 Task: Set the alternate calendars to Hijri - Saudi.
Action: Mouse moved to (1048, 105)
Screenshot: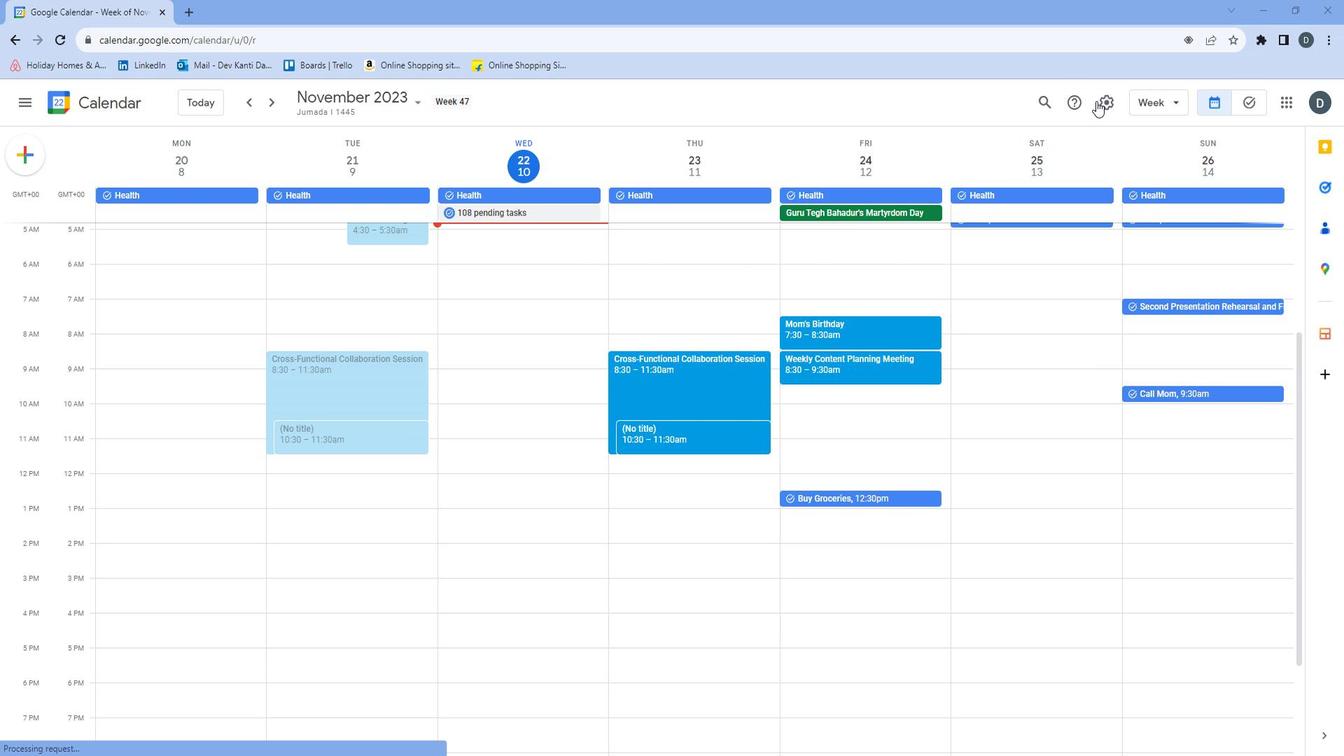 
Action: Mouse pressed left at (1048, 105)
Screenshot: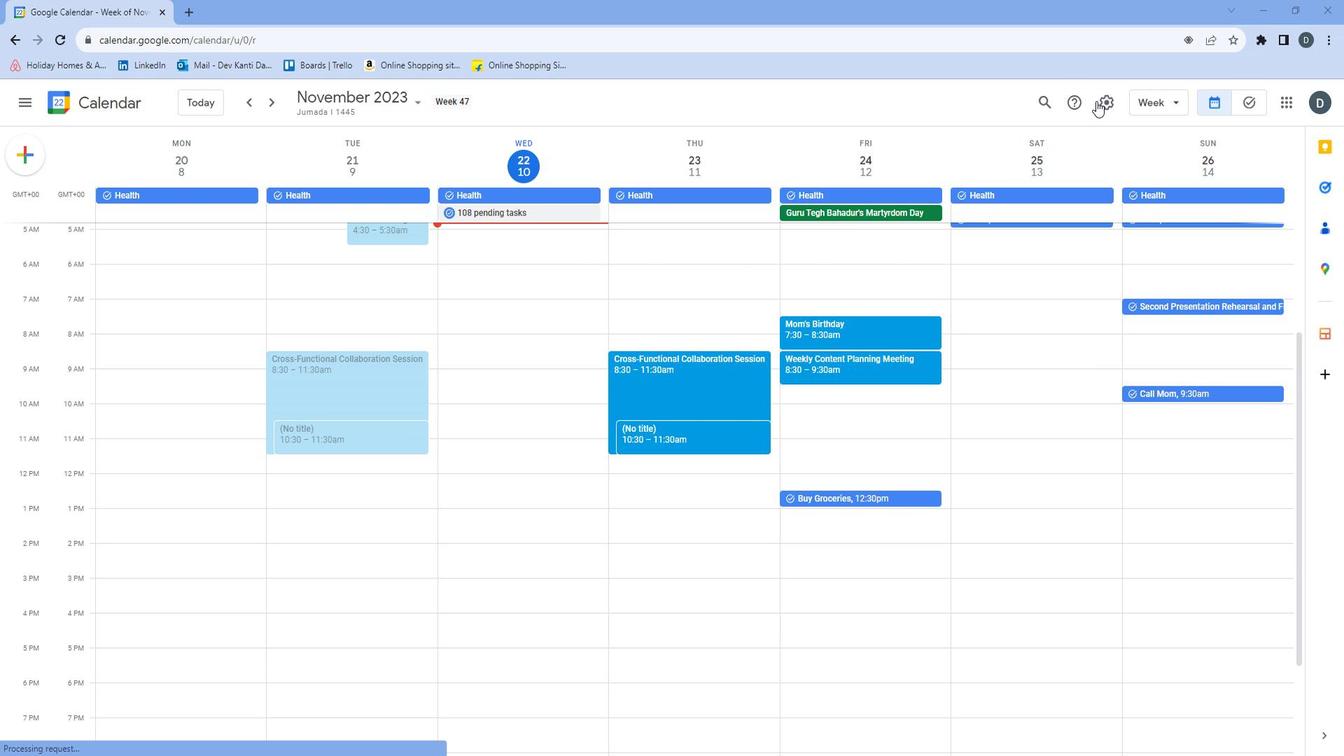 
Action: Mouse moved to (1066, 136)
Screenshot: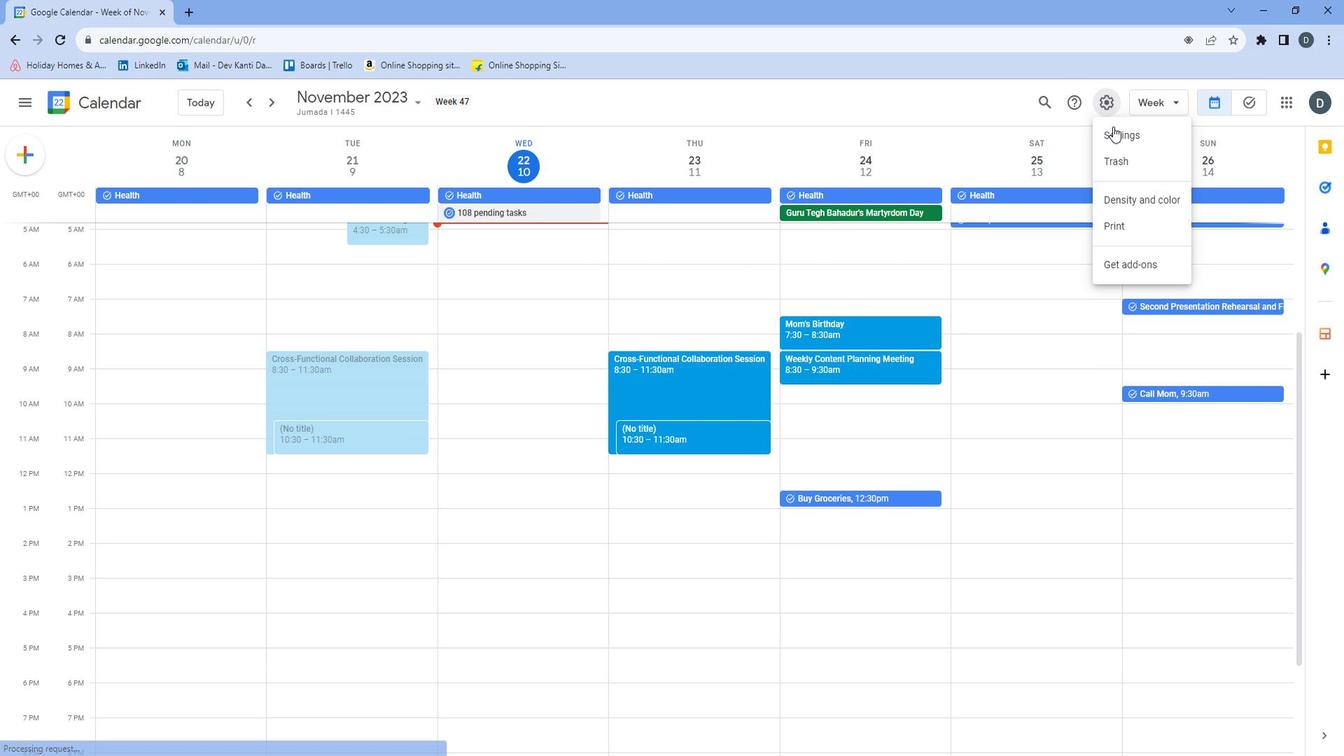 
Action: Mouse pressed left at (1066, 136)
Screenshot: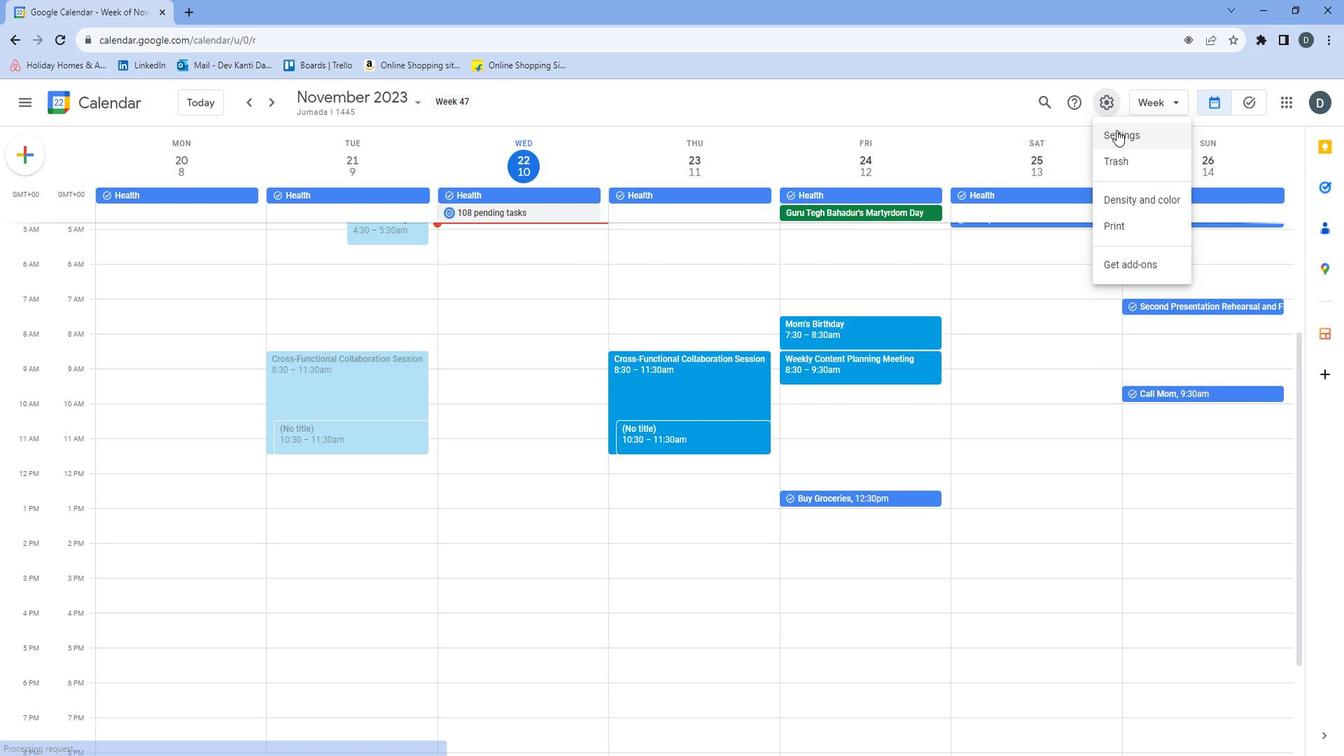 
Action: Mouse moved to (824, 425)
Screenshot: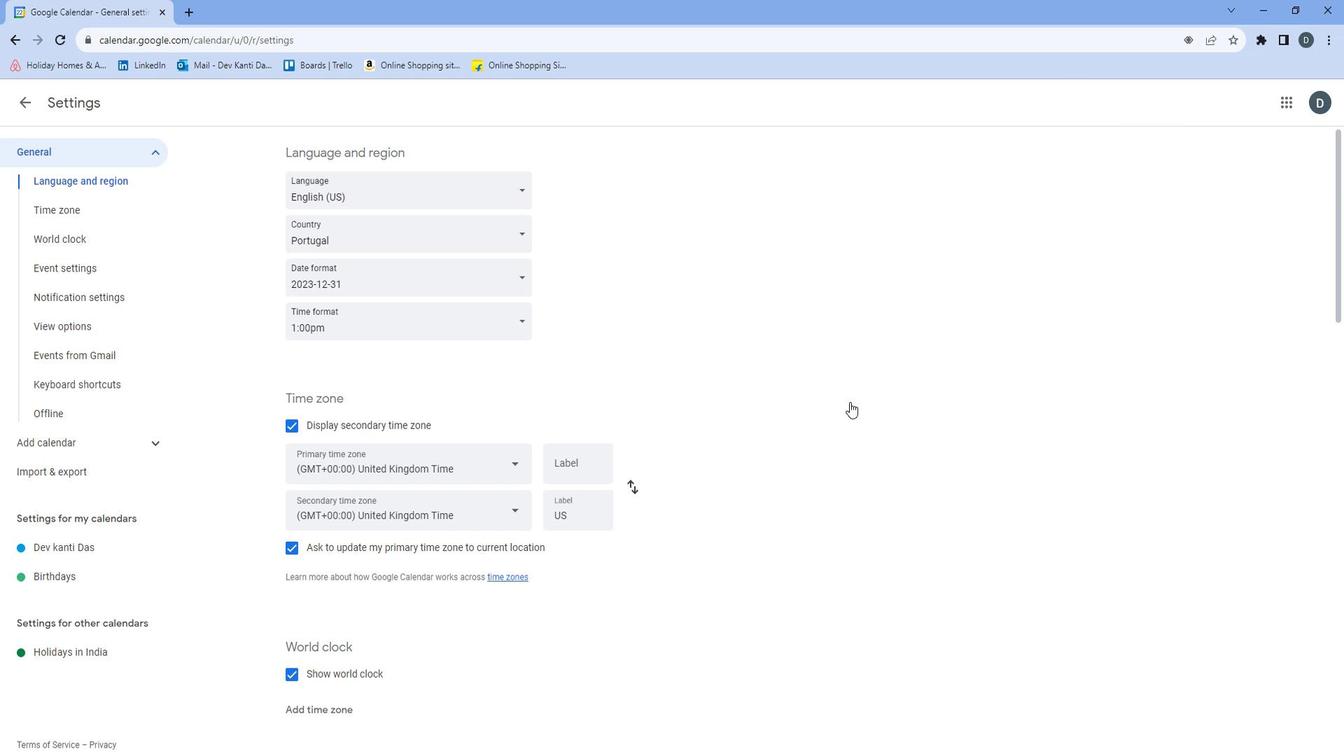 
Action: Mouse scrolled (824, 425) with delta (0, 0)
Screenshot: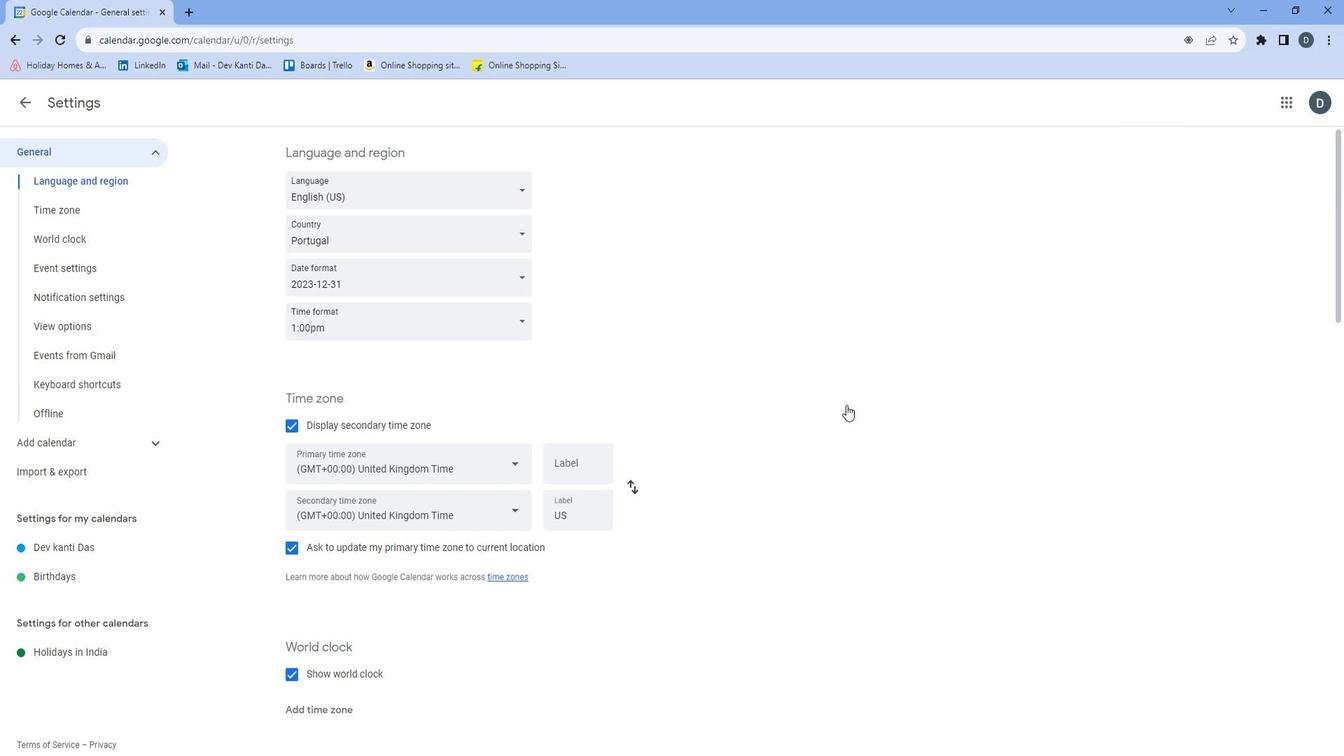 
Action: Mouse scrolled (824, 425) with delta (0, 0)
Screenshot: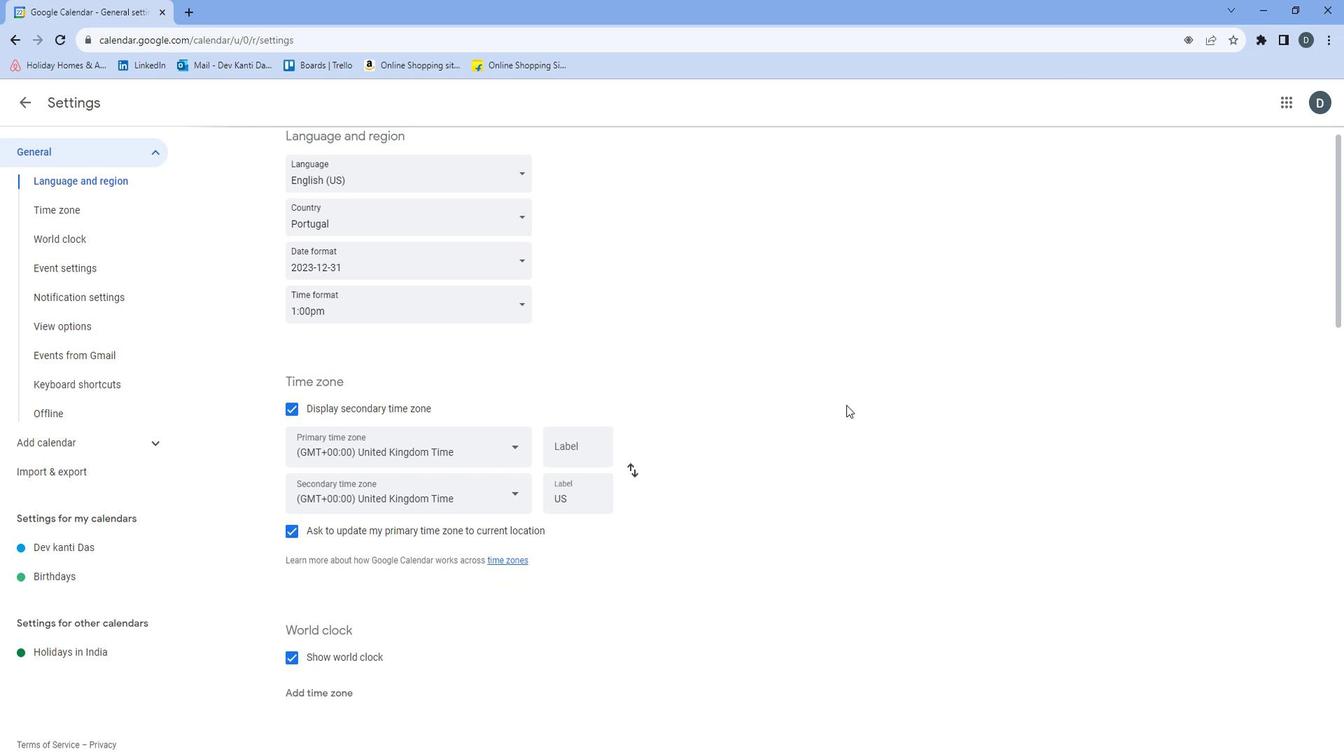
Action: Mouse moved to (823, 426)
Screenshot: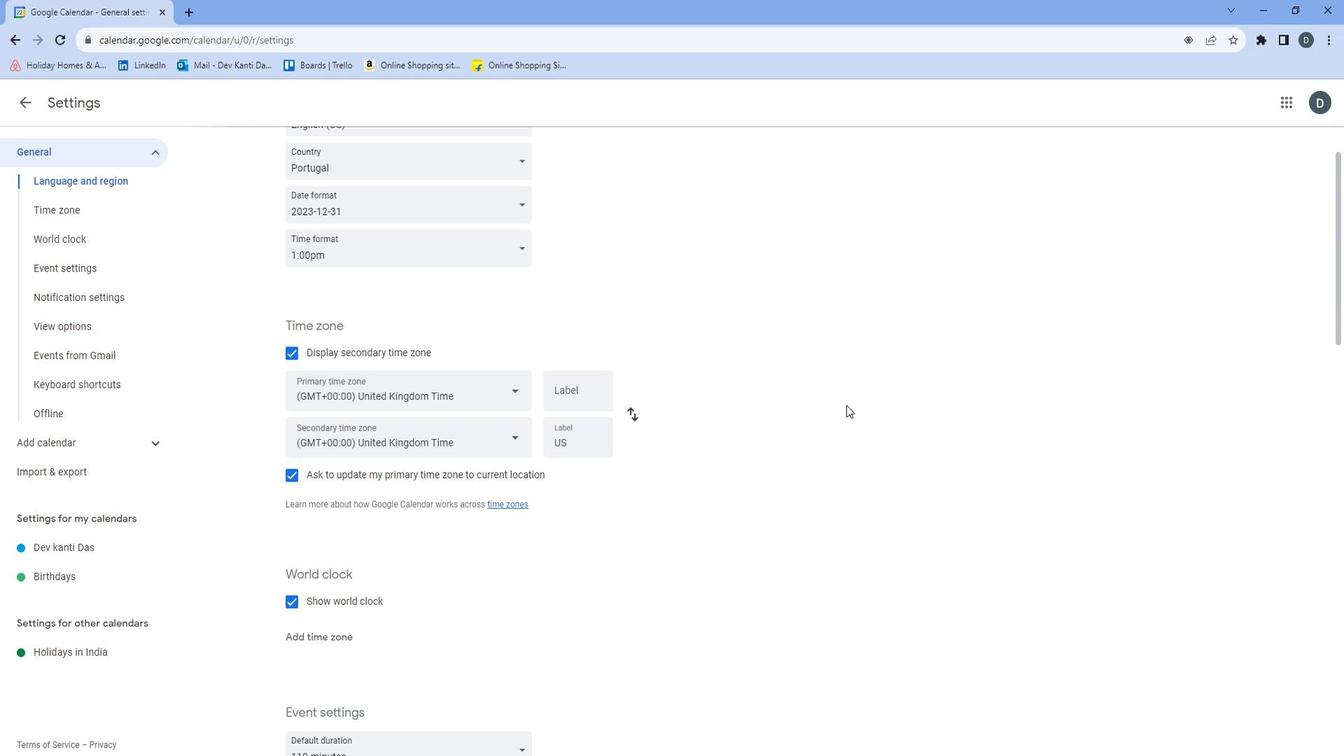 
Action: Mouse scrolled (823, 425) with delta (0, 0)
Screenshot: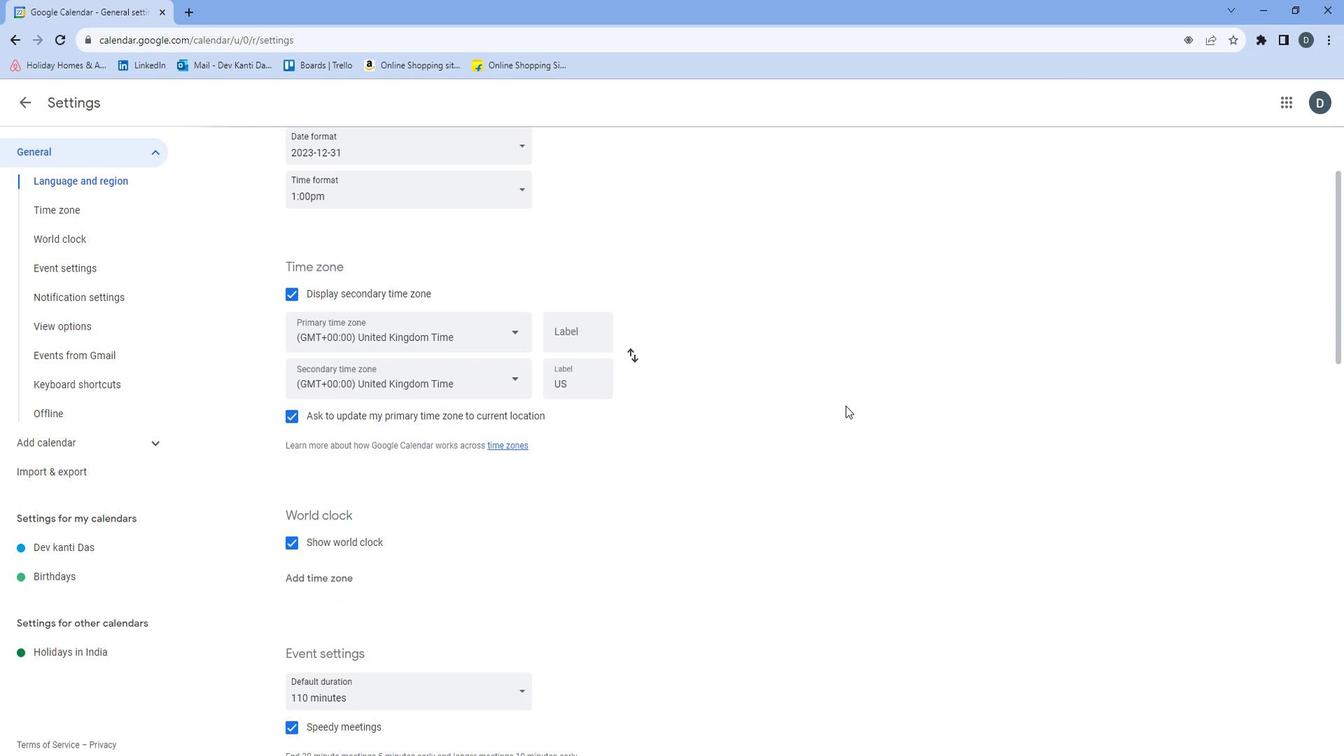 
Action: Mouse scrolled (823, 425) with delta (0, 0)
Screenshot: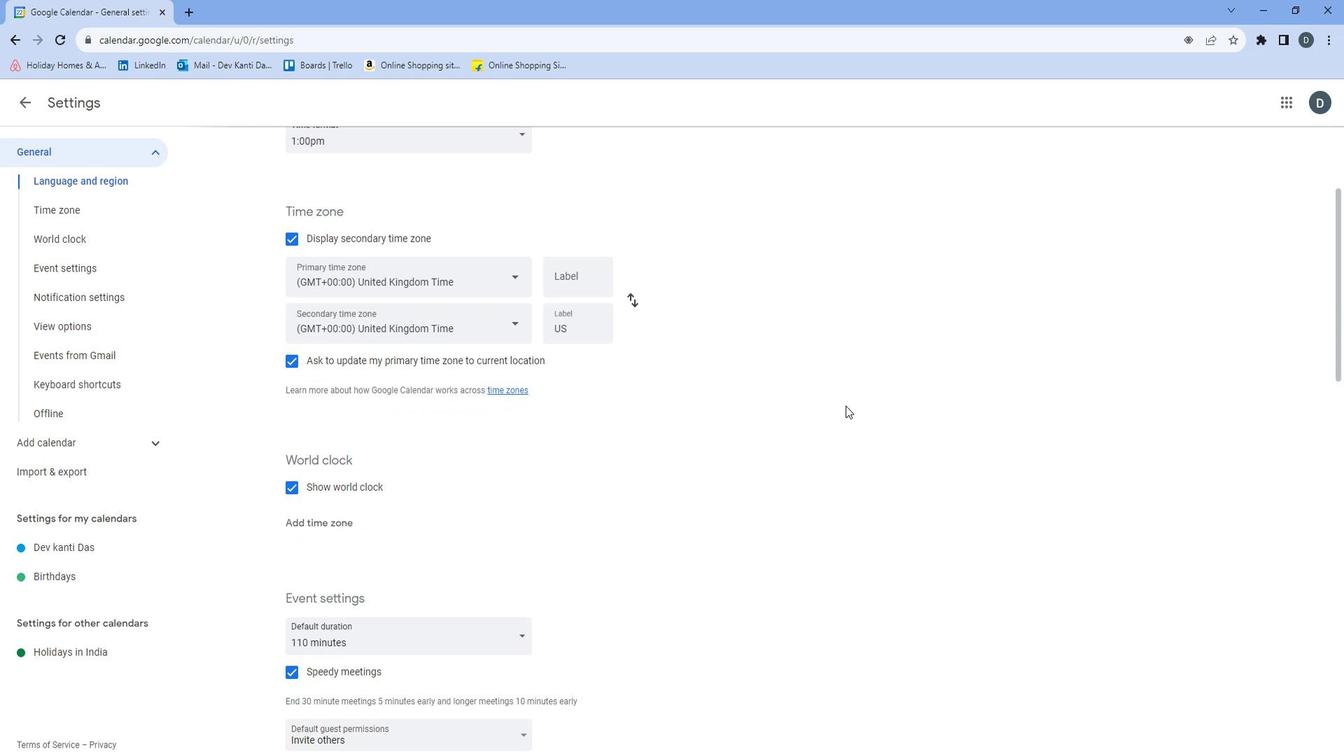 
Action: Mouse moved to (823, 419)
Screenshot: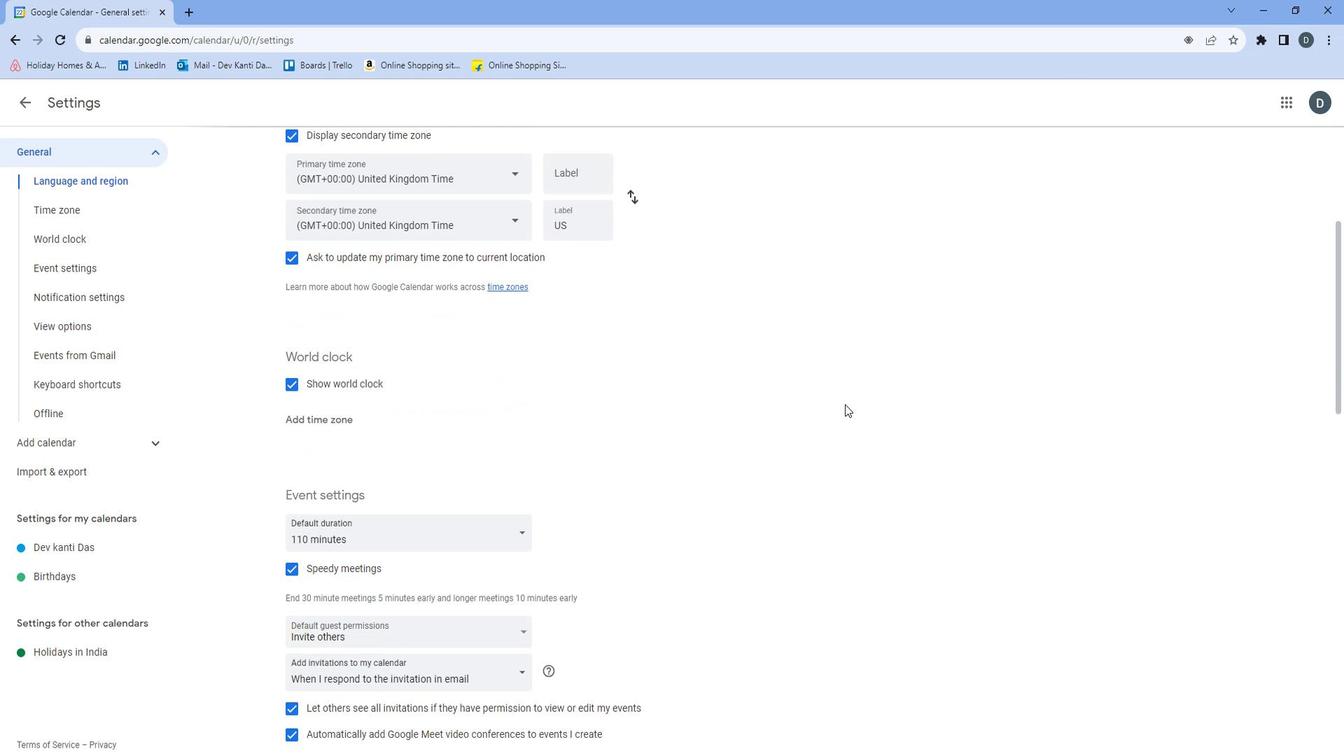 
Action: Mouse scrolled (823, 418) with delta (0, 0)
Screenshot: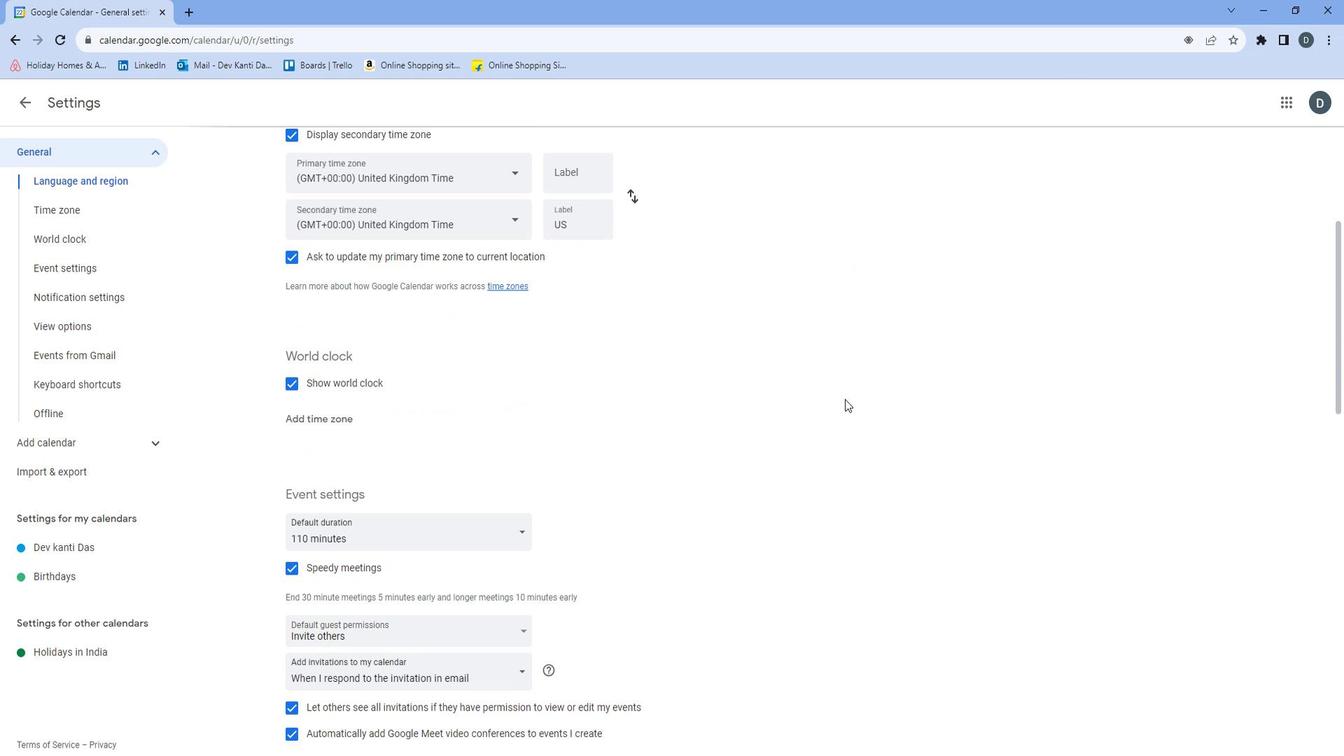 
Action: Mouse scrolled (823, 418) with delta (0, 0)
Screenshot: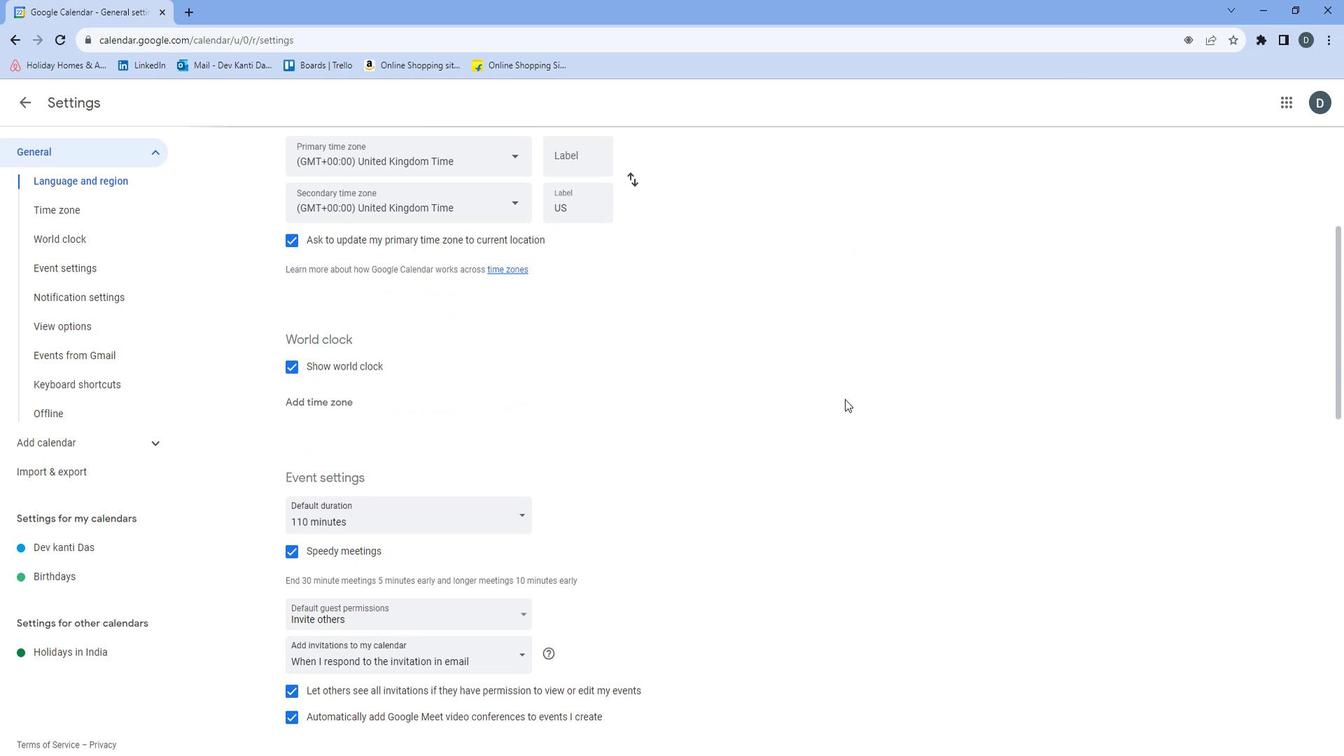 
Action: Mouse scrolled (823, 418) with delta (0, 0)
Screenshot: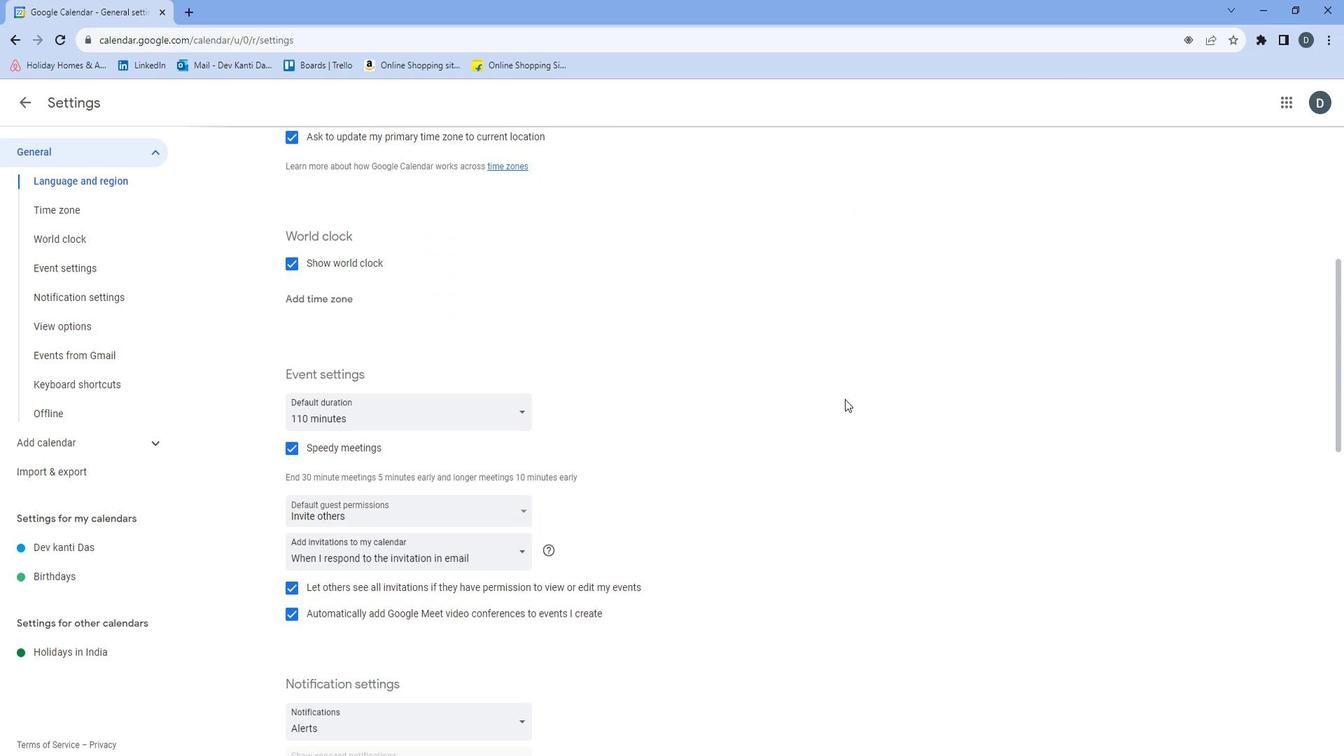 
Action: Mouse scrolled (823, 418) with delta (0, 0)
Screenshot: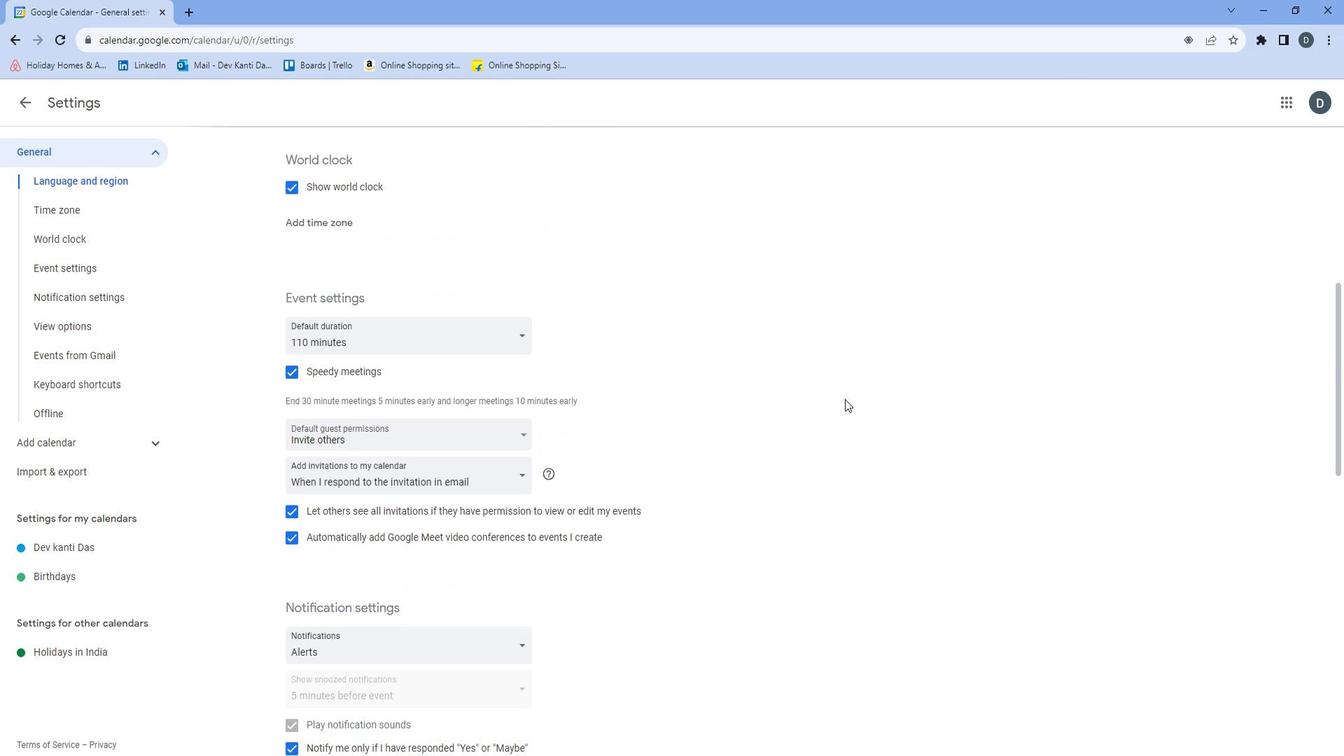 
Action: Mouse scrolled (823, 418) with delta (0, 0)
Screenshot: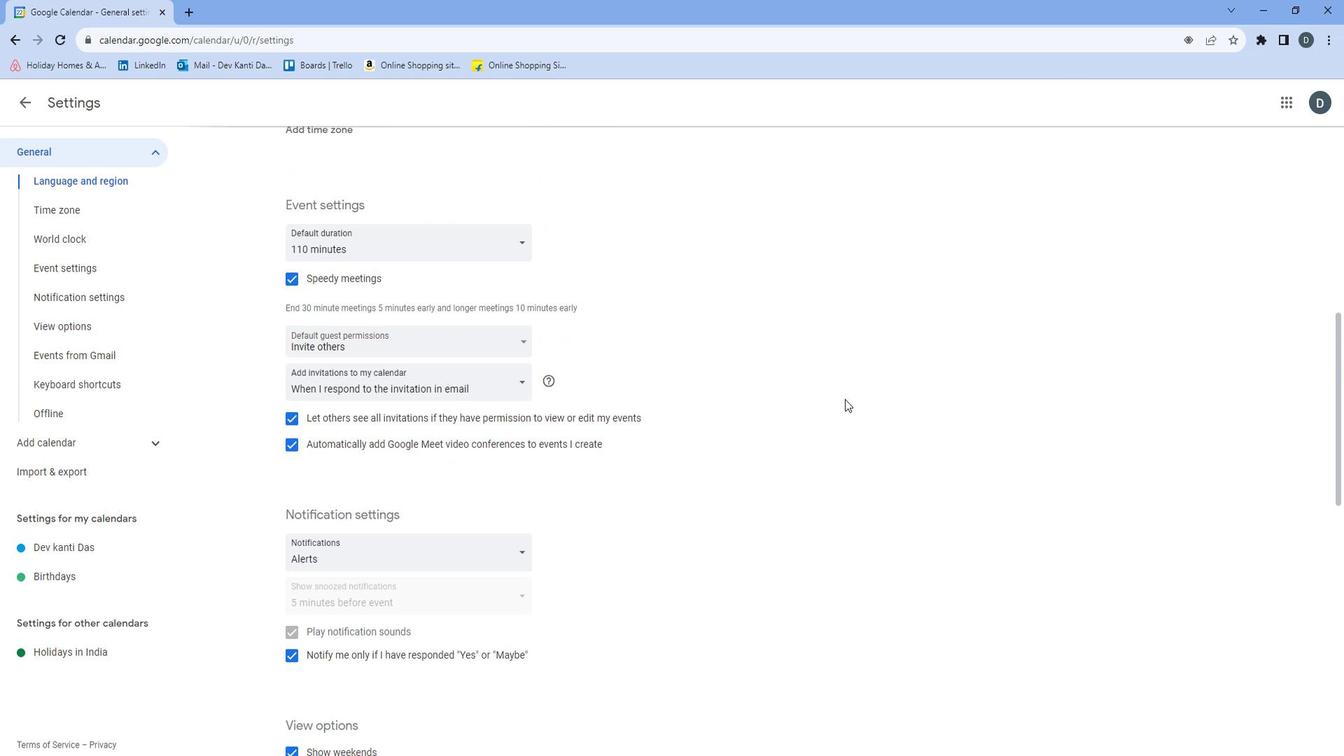 
Action: Mouse scrolled (823, 418) with delta (0, 0)
Screenshot: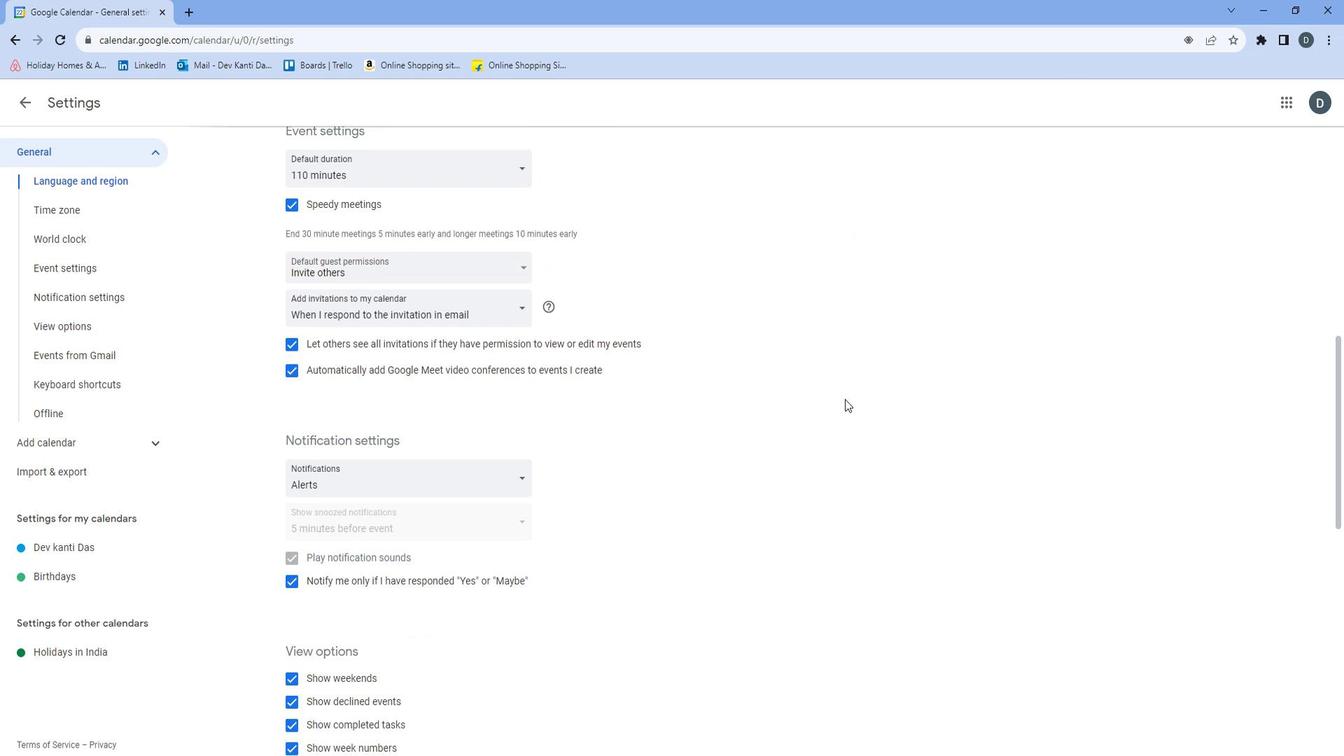 
Action: Mouse scrolled (823, 418) with delta (0, 0)
Screenshot: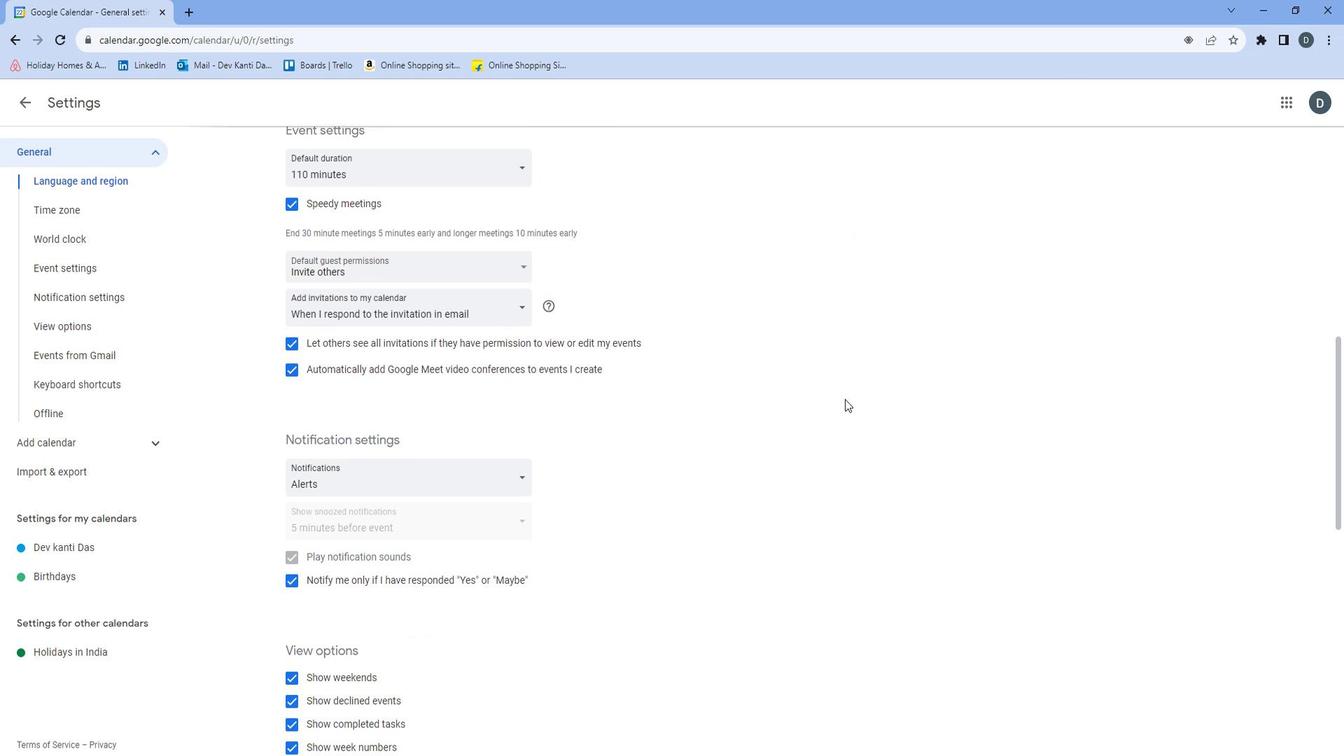 
Action: Mouse scrolled (823, 418) with delta (0, 0)
Screenshot: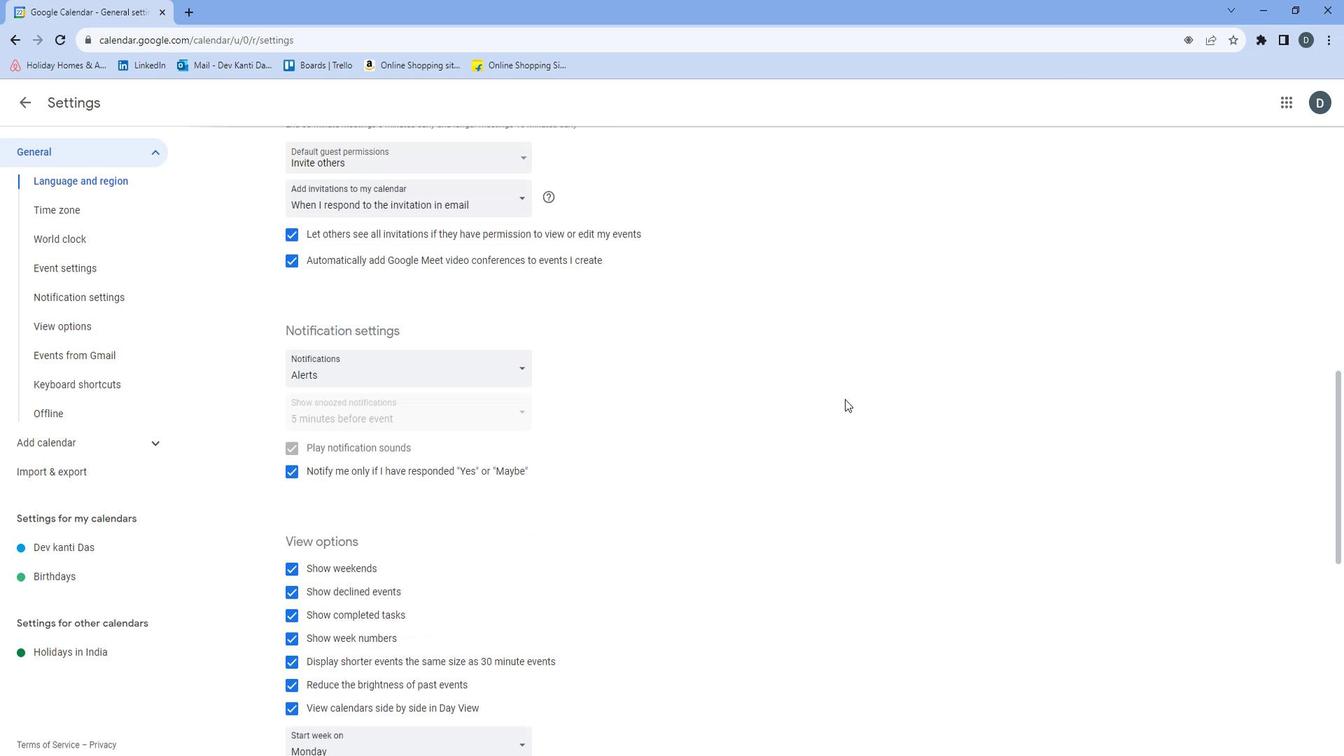 
Action: Mouse scrolled (823, 418) with delta (0, 0)
Screenshot: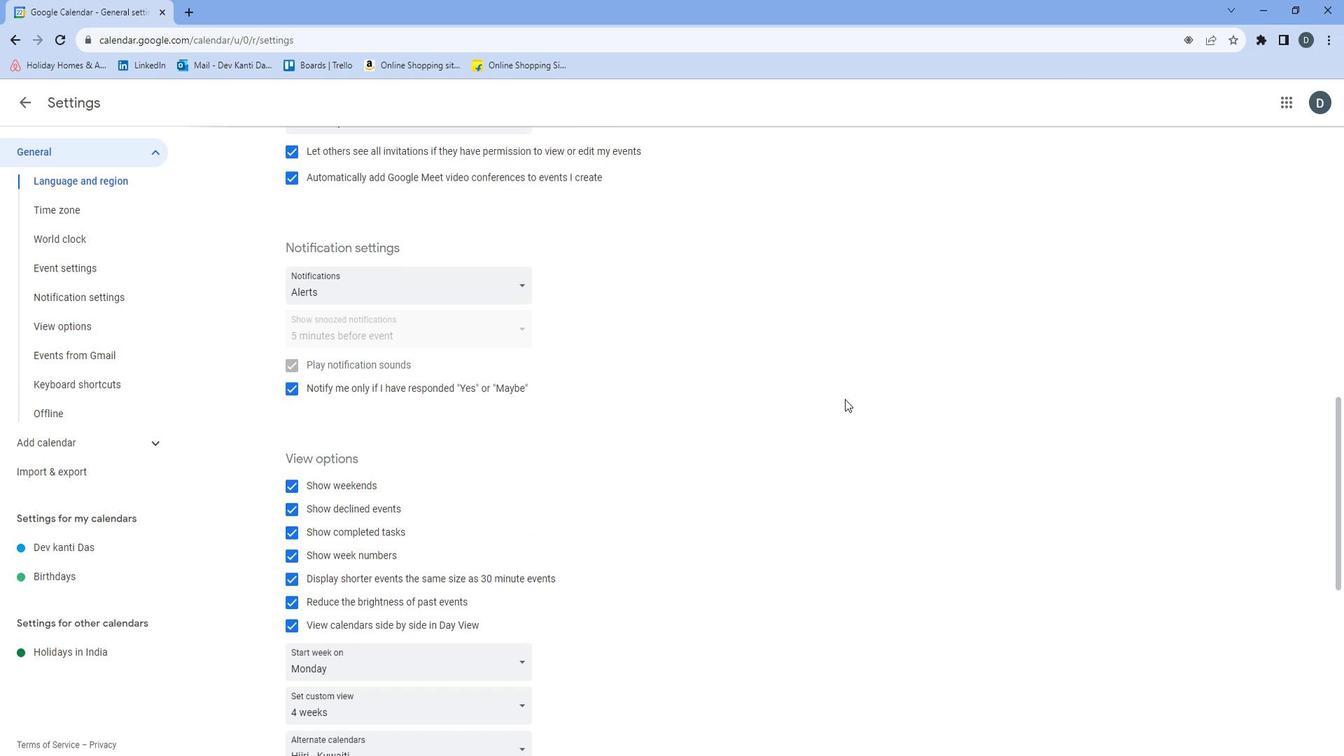 
Action: Mouse scrolled (823, 418) with delta (0, 0)
Screenshot: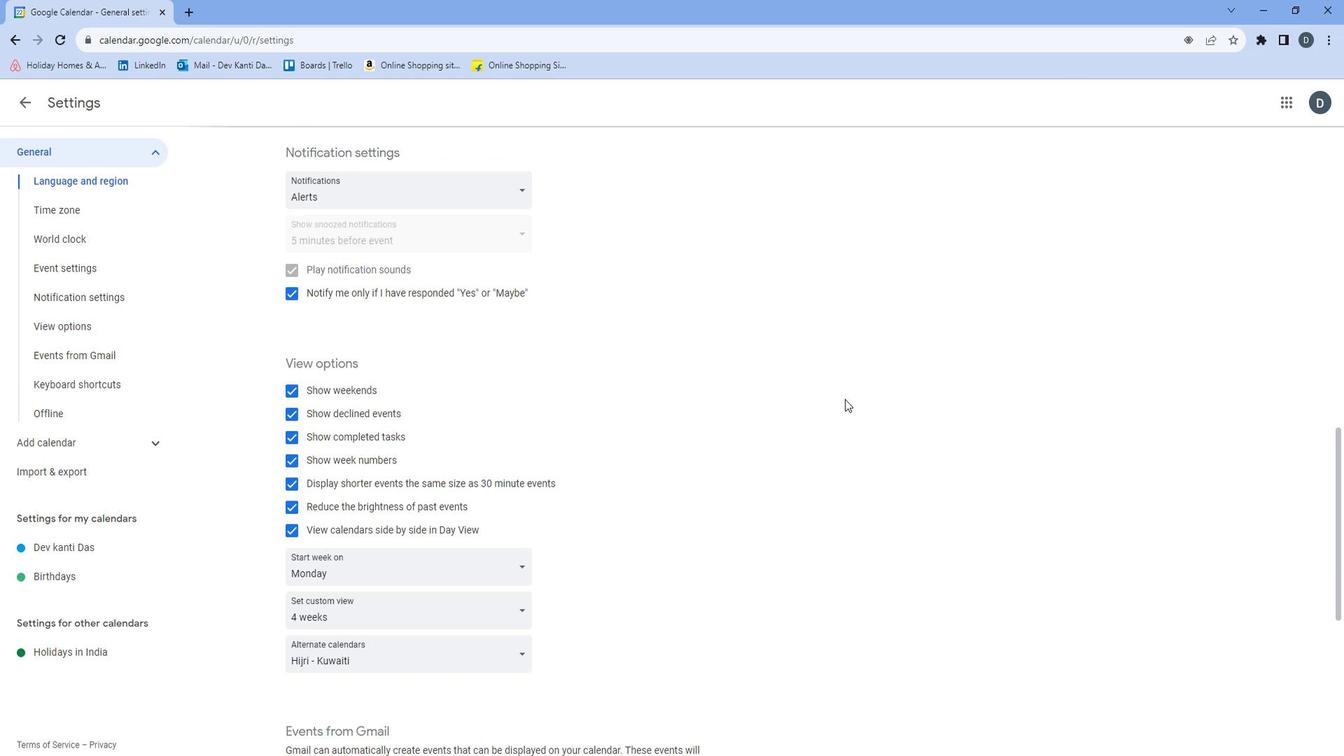 
Action: Mouse scrolled (823, 418) with delta (0, 0)
Screenshot: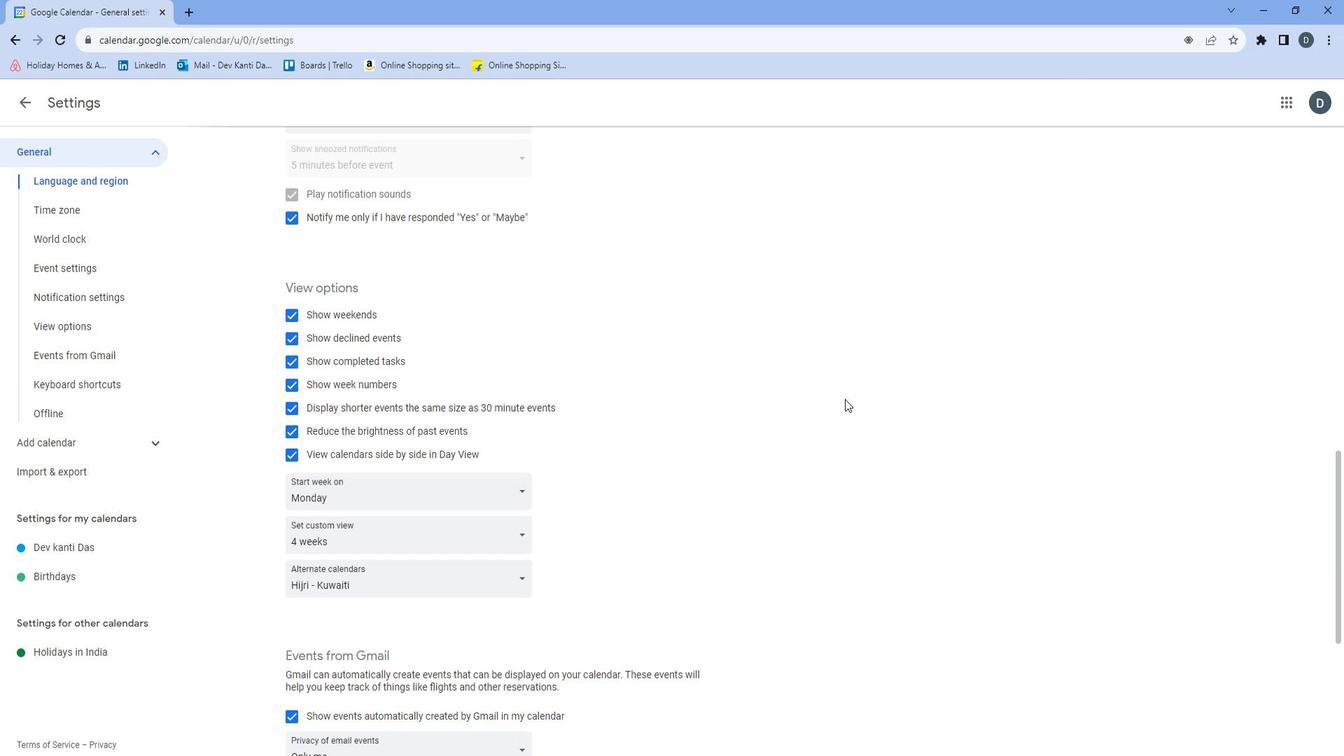 
Action: Mouse scrolled (823, 418) with delta (0, 0)
Screenshot: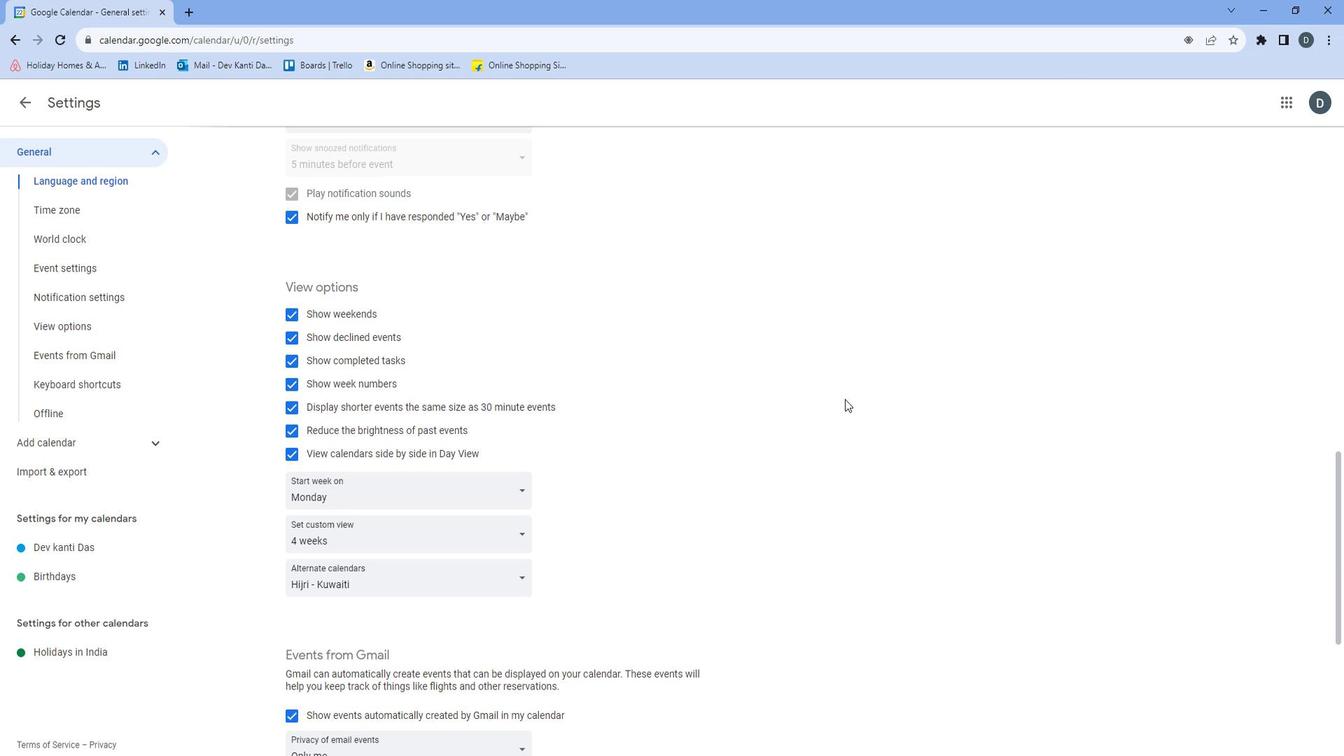 
Action: Mouse scrolled (823, 418) with delta (0, 0)
Screenshot: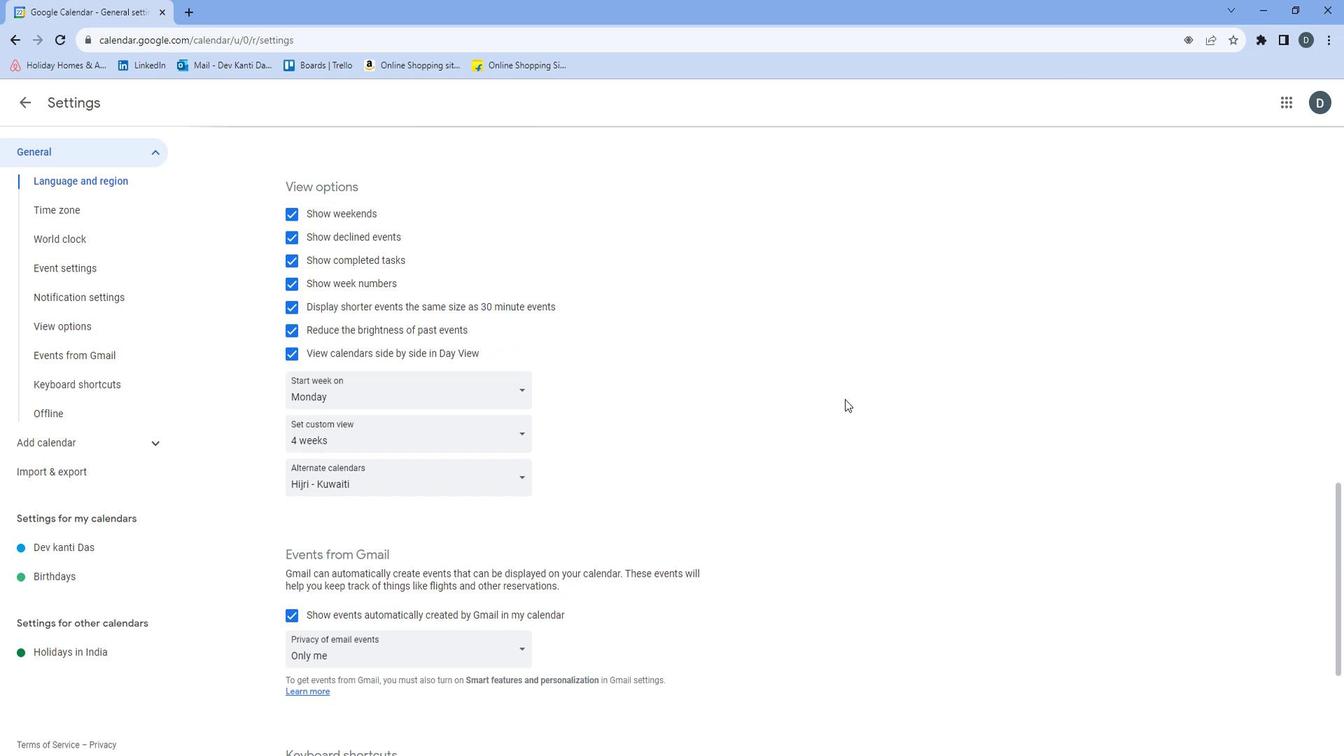 
Action: Mouse moved to (522, 371)
Screenshot: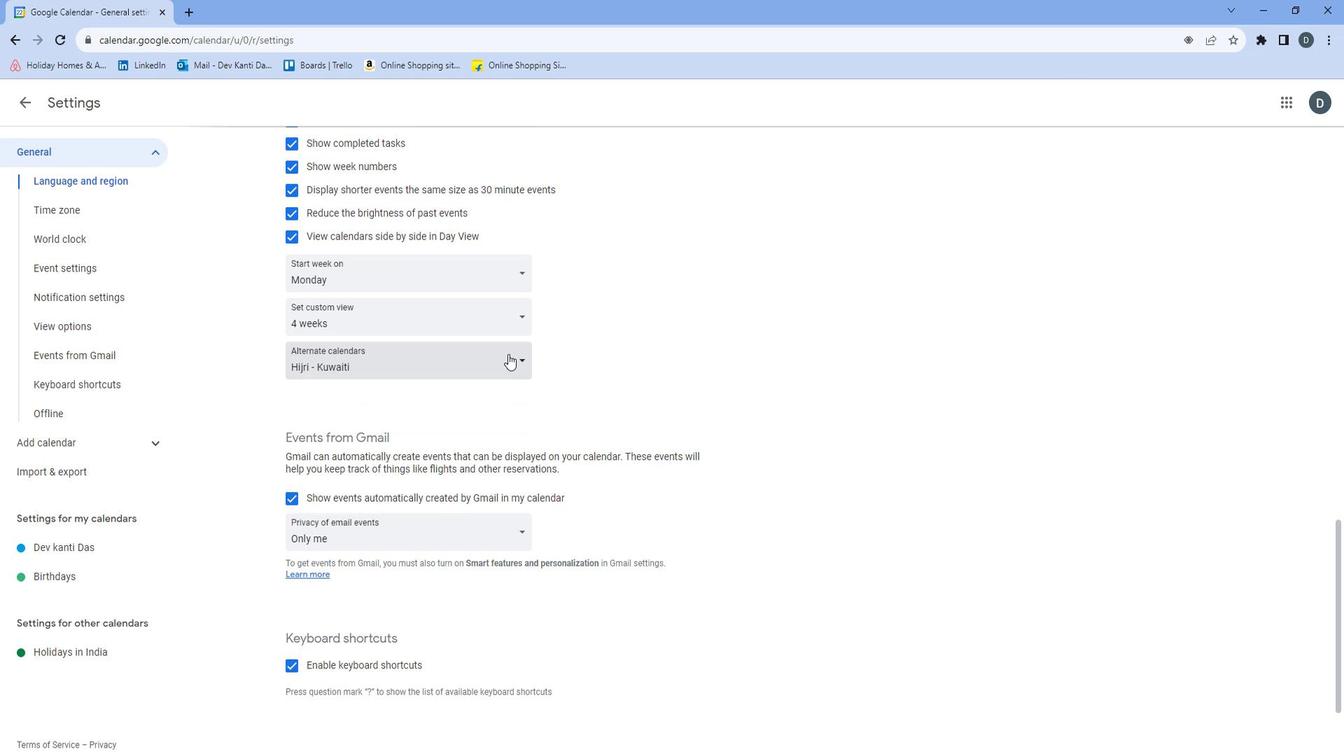 
Action: Mouse pressed left at (522, 371)
Screenshot: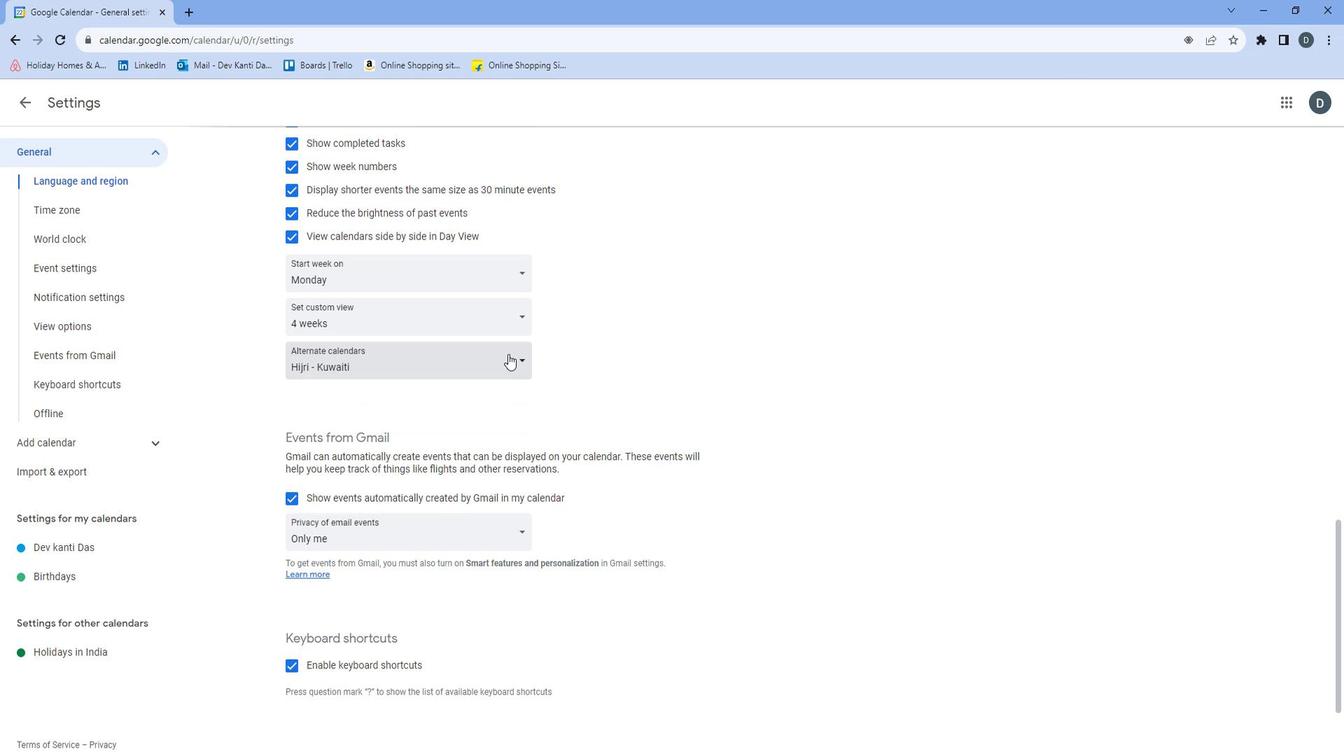 
Action: Mouse moved to (485, 626)
Screenshot: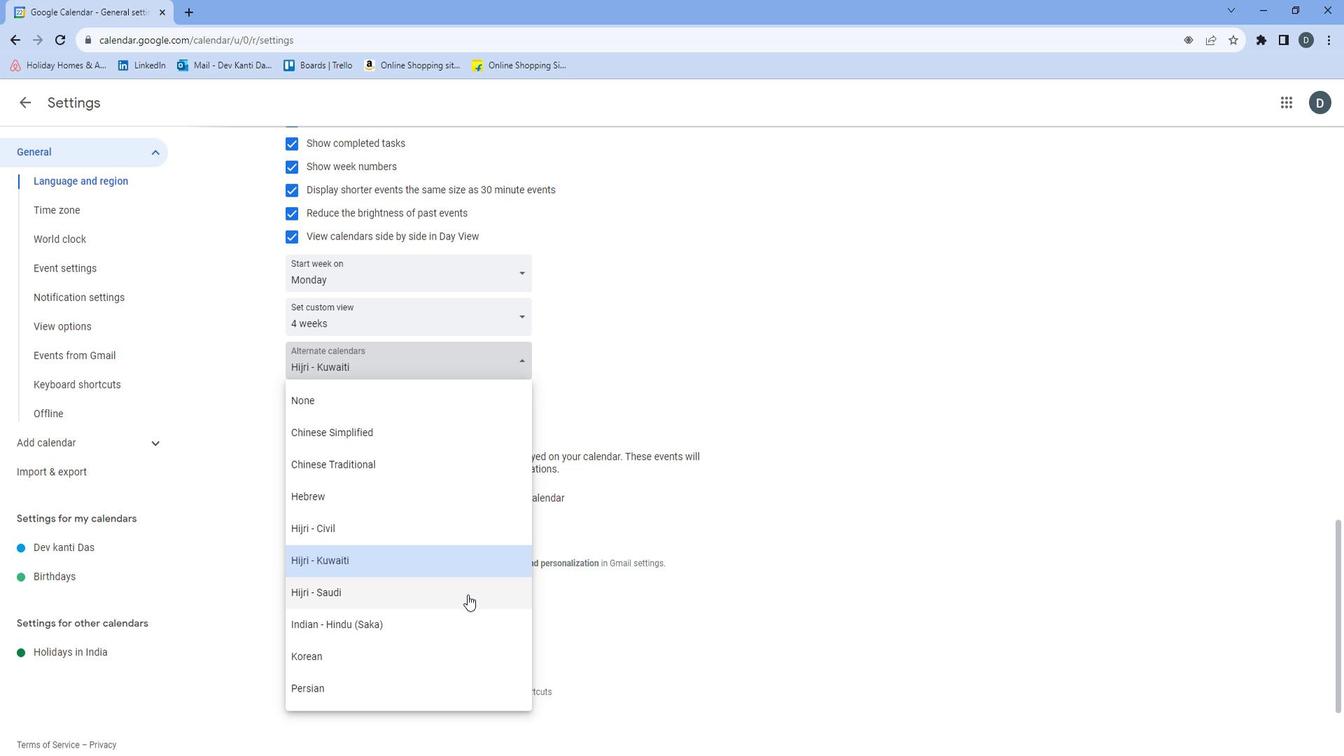 
Action: Mouse pressed left at (485, 626)
Screenshot: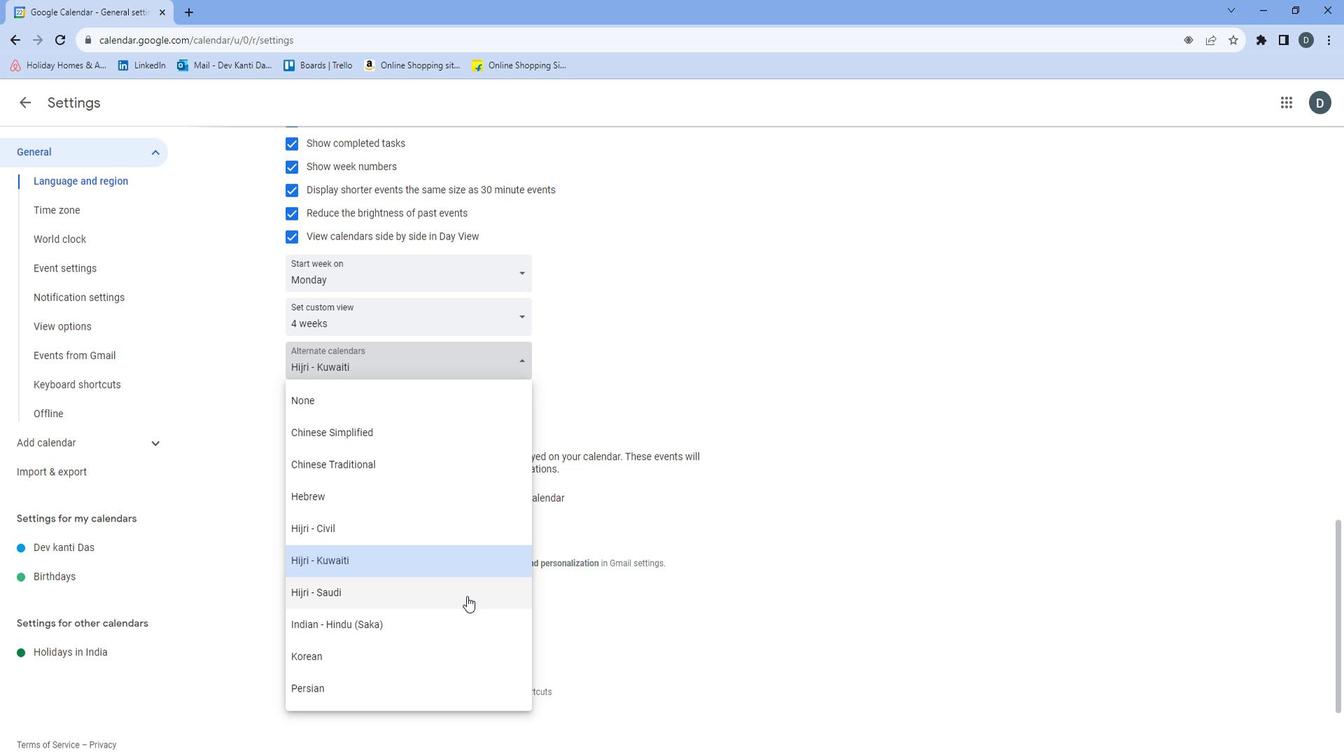 
Action: Mouse moved to (673, 592)
Screenshot: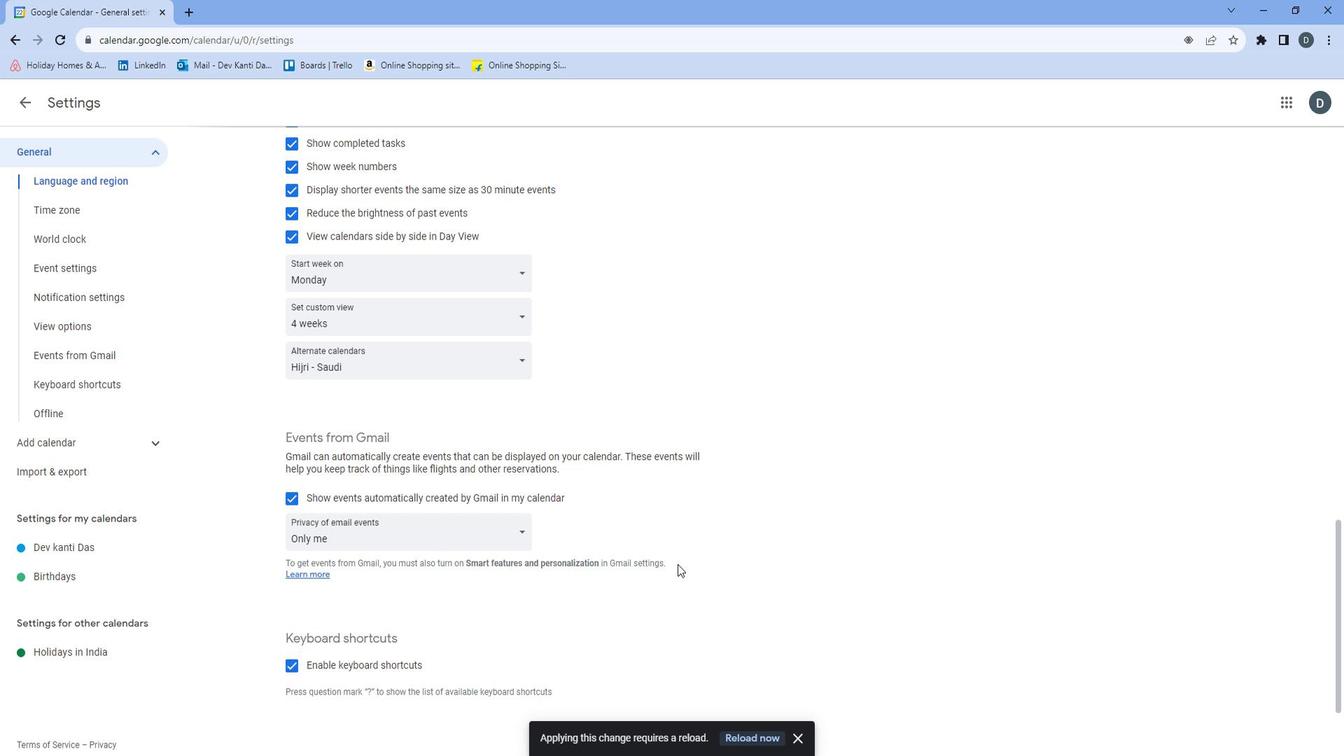 
